 Task: Create a task  Develop a new social media platform , assign it to team member softage.5@softage.net in the project AgileFusion and update the status of the task to  Off Track , set the priority of the task to Medium
Action: Mouse moved to (86, 434)
Screenshot: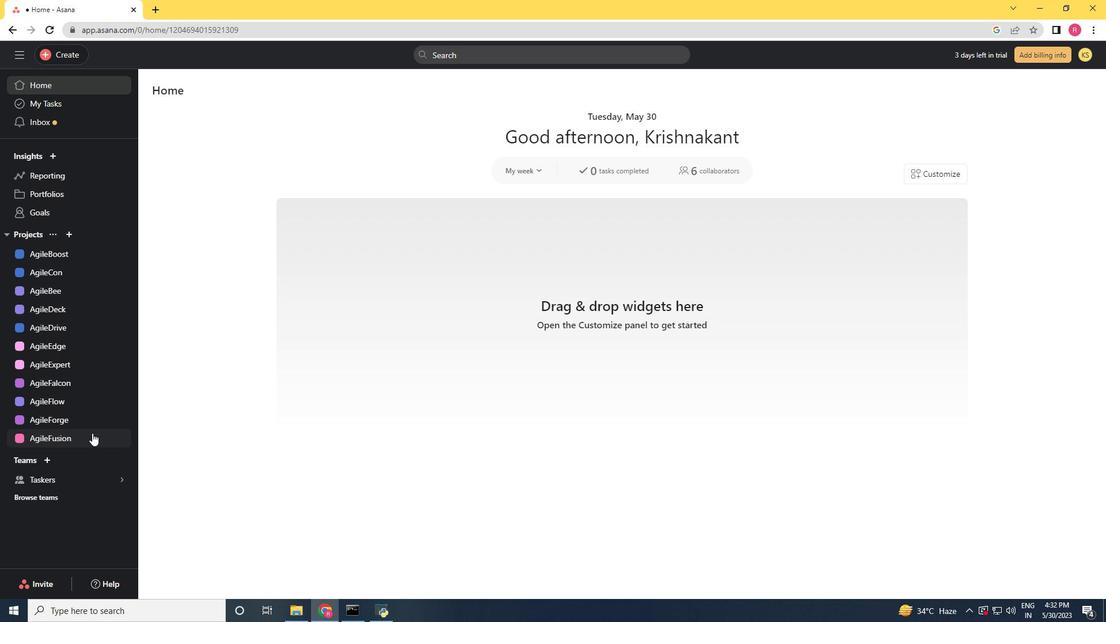 
Action: Mouse pressed left at (86, 434)
Screenshot: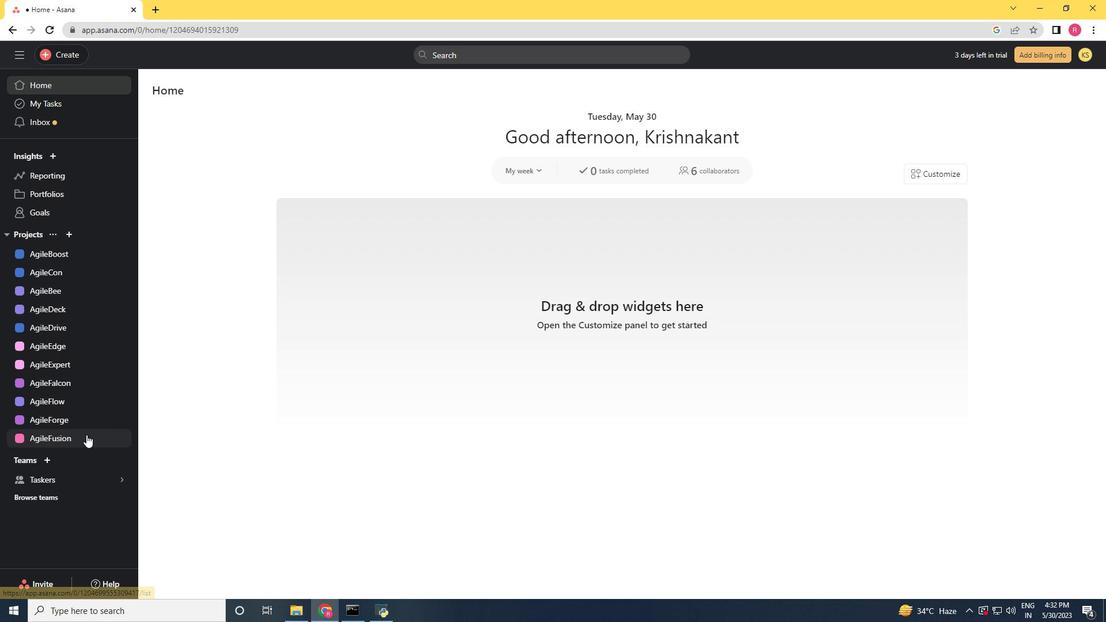 
Action: Mouse moved to (72, 53)
Screenshot: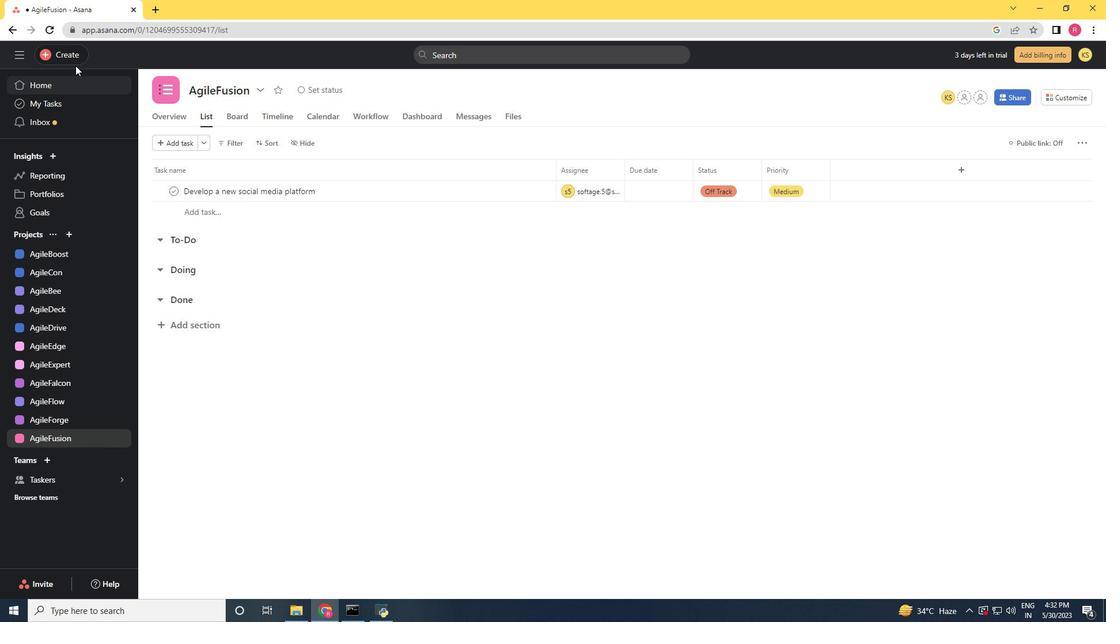 
Action: Mouse pressed left at (72, 53)
Screenshot: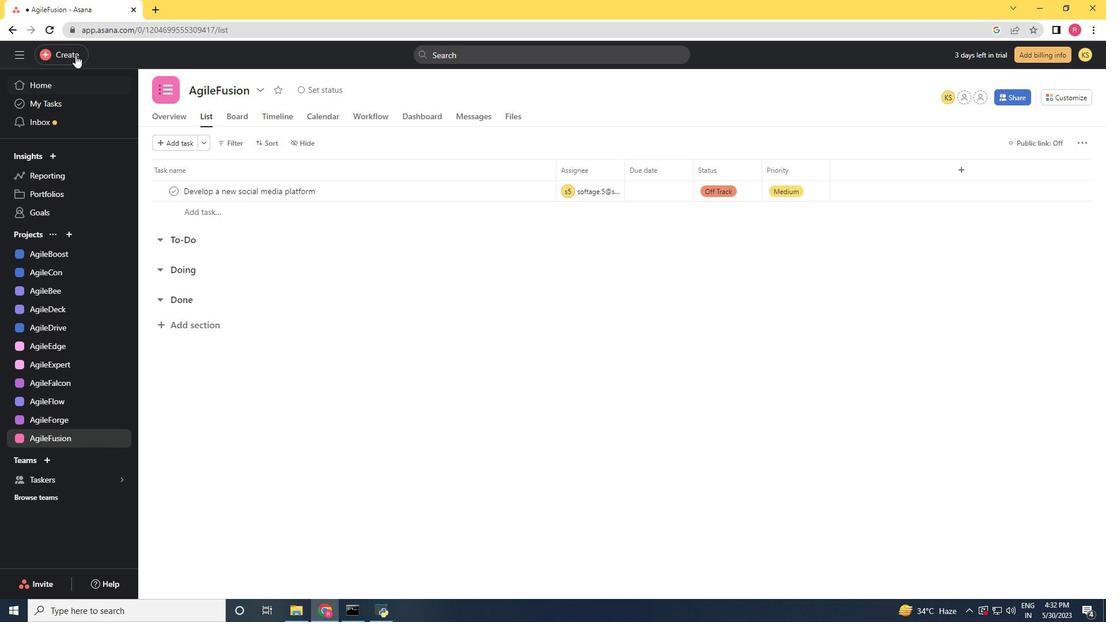 
Action: Mouse moved to (119, 62)
Screenshot: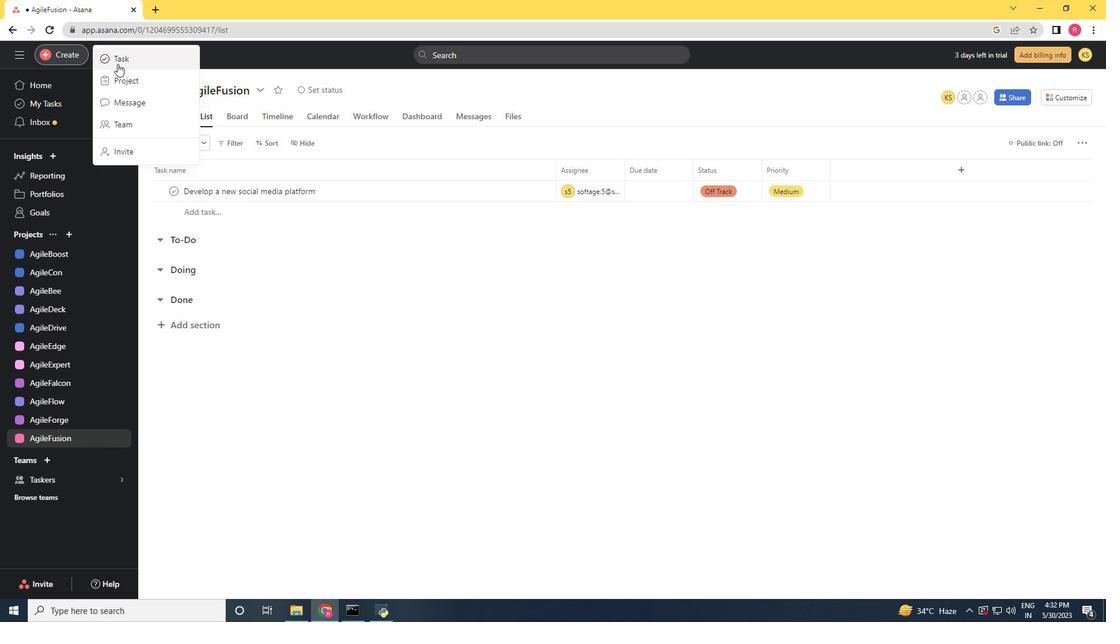 
Action: Mouse pressed left at (119, 62)
Screenshot: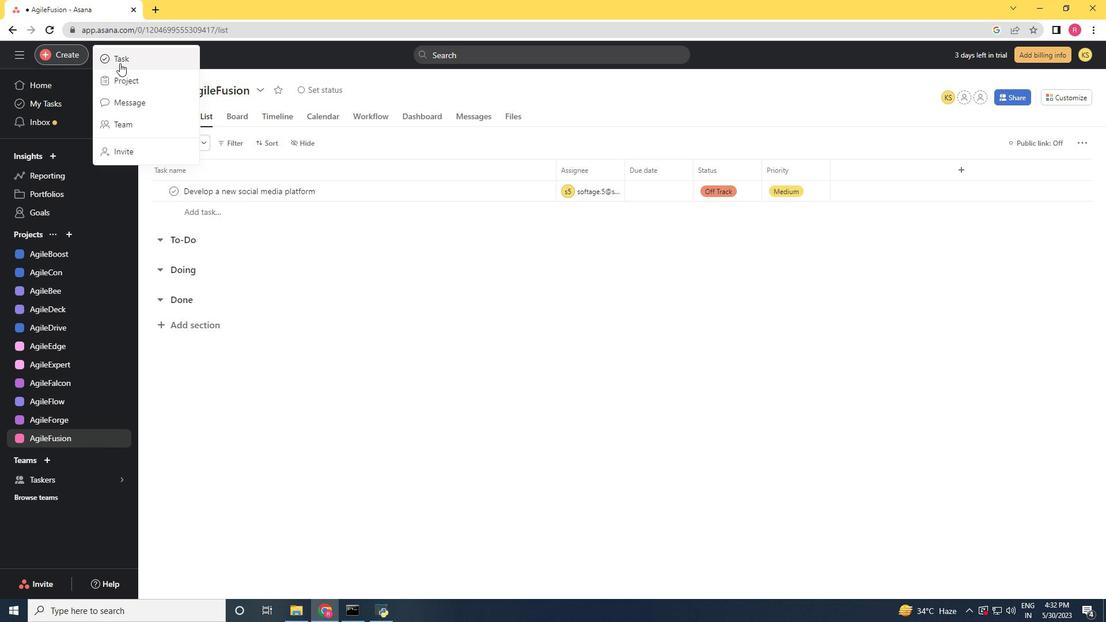 
Action: Key pressed <Key.shift>Develop<Key.space>a<Key.space>new<Key.space>social<Key.space>media<Key.space>platform
Screenshot: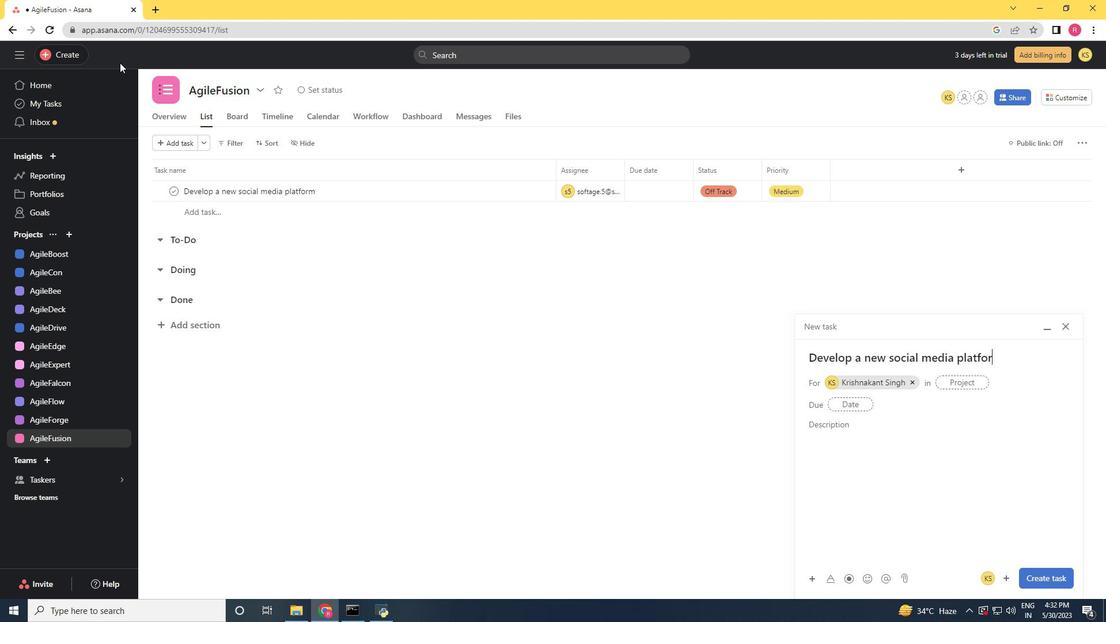 
Action: Mouse moved to (897, 374)
Screenshot: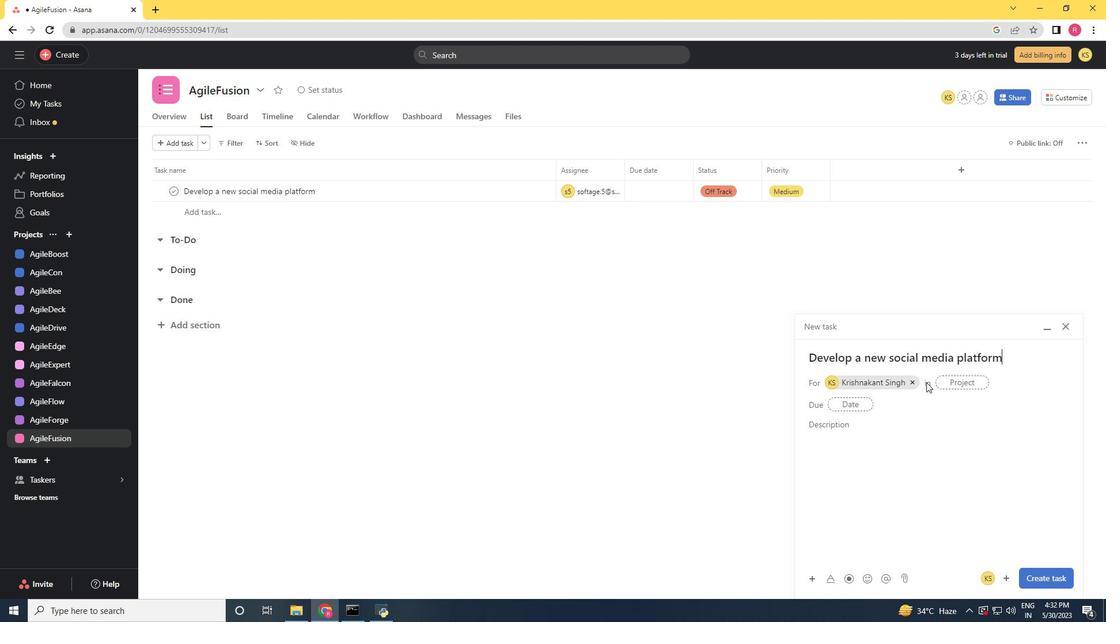 
Action: Mouse pressed left at (897, 374)
Screenshot: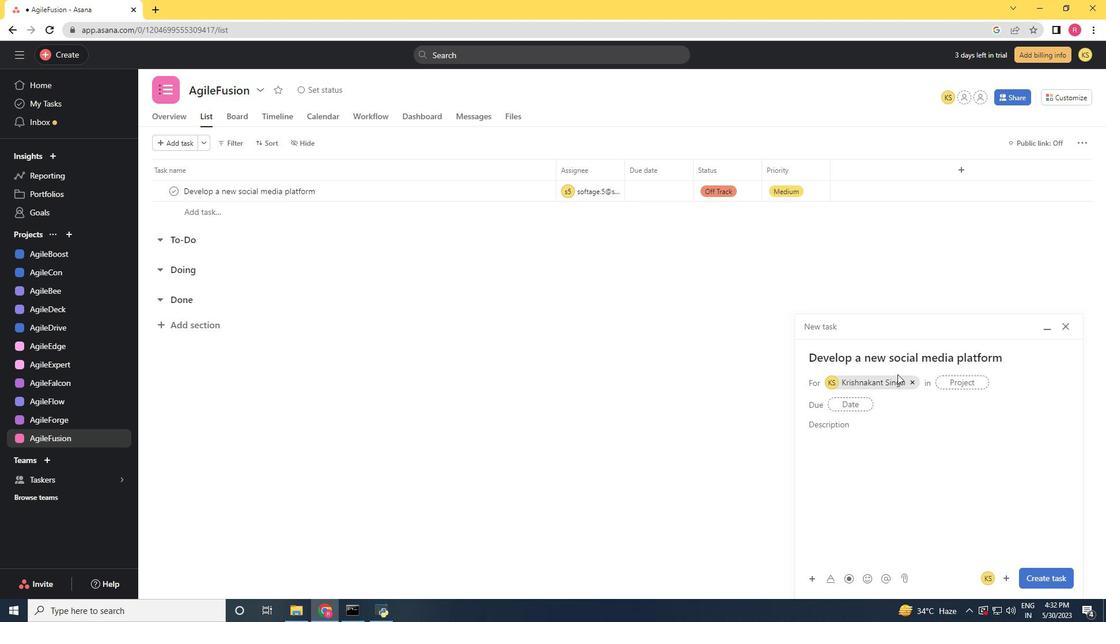 
Action: Mouse moved to (894, 381)
Screenshot: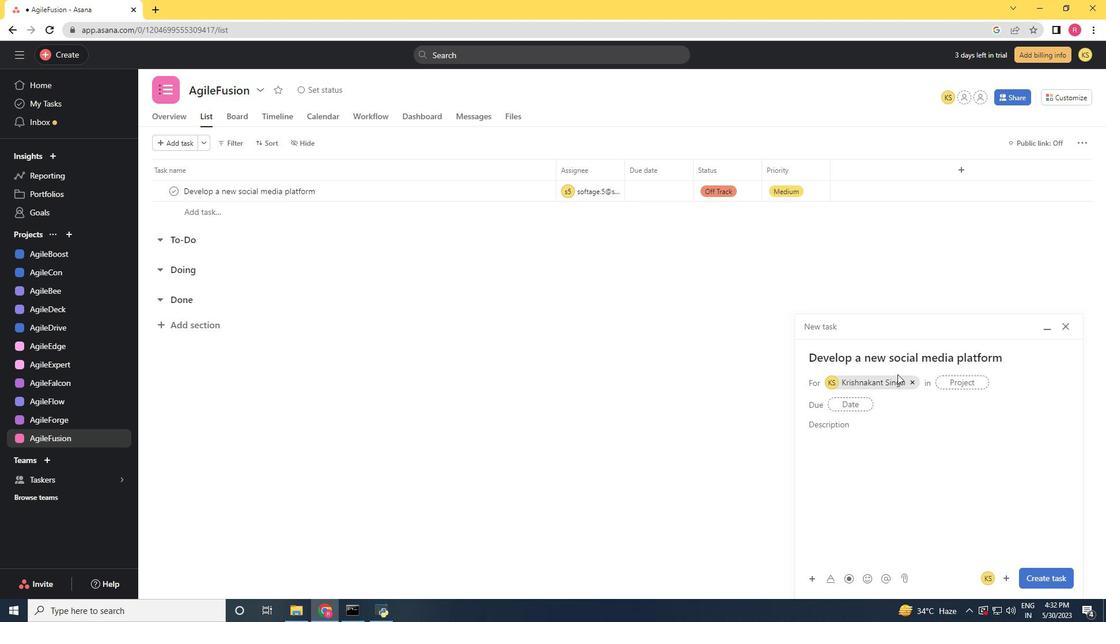 
Action: Mouse pressed left at (894, 381)
Screenshot: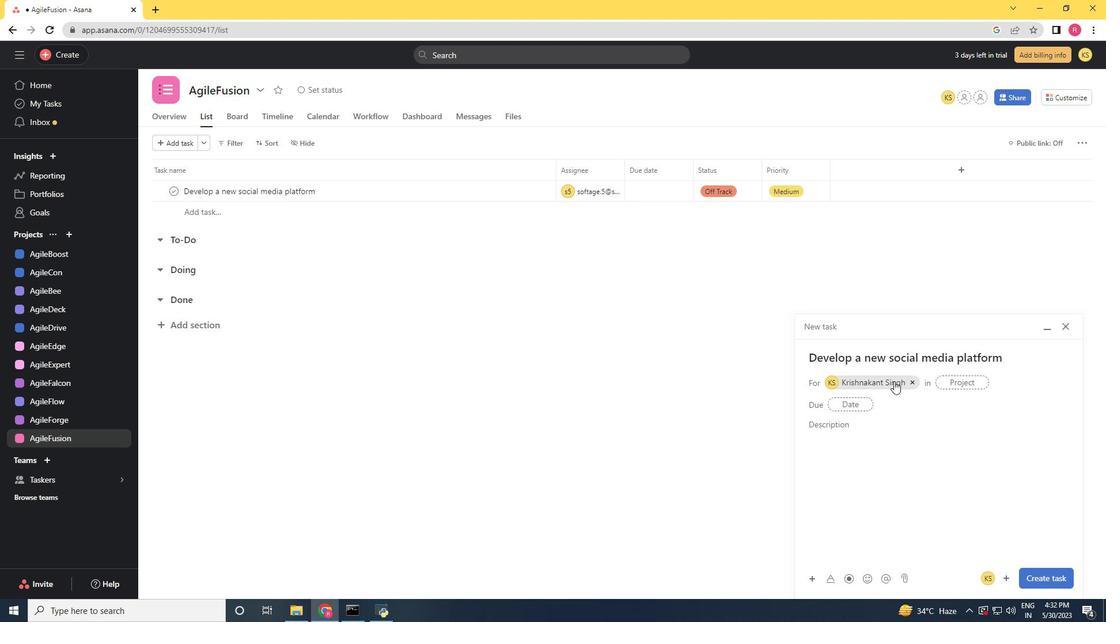 
Action: Mouse moved to (857, 380)
Screenshot: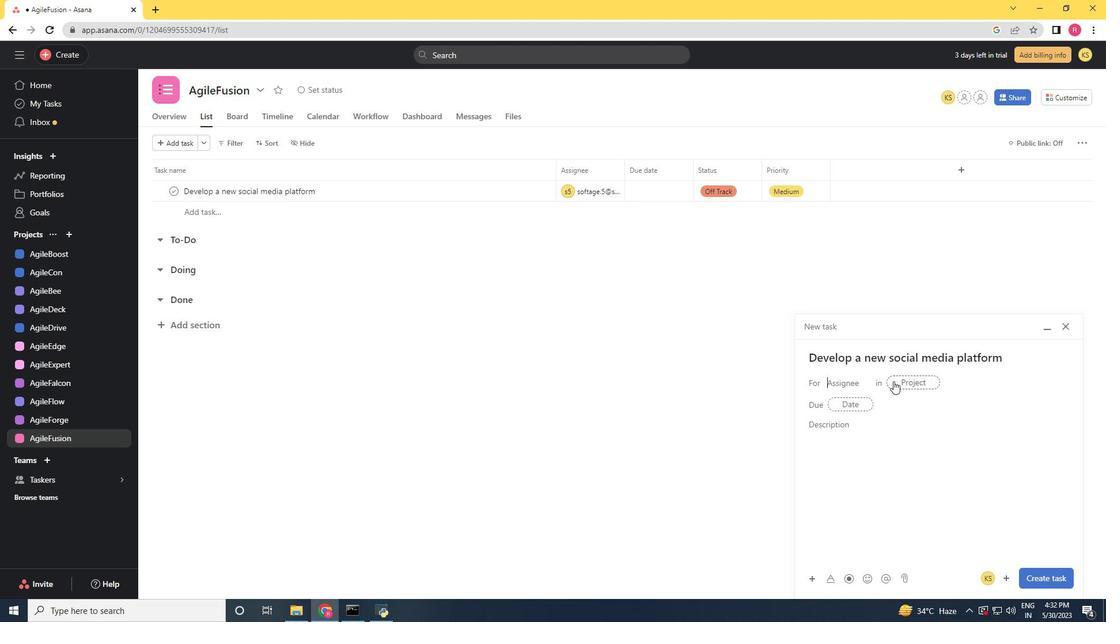 
Action: Mouse pressed left at (857, 380)
Screenshot: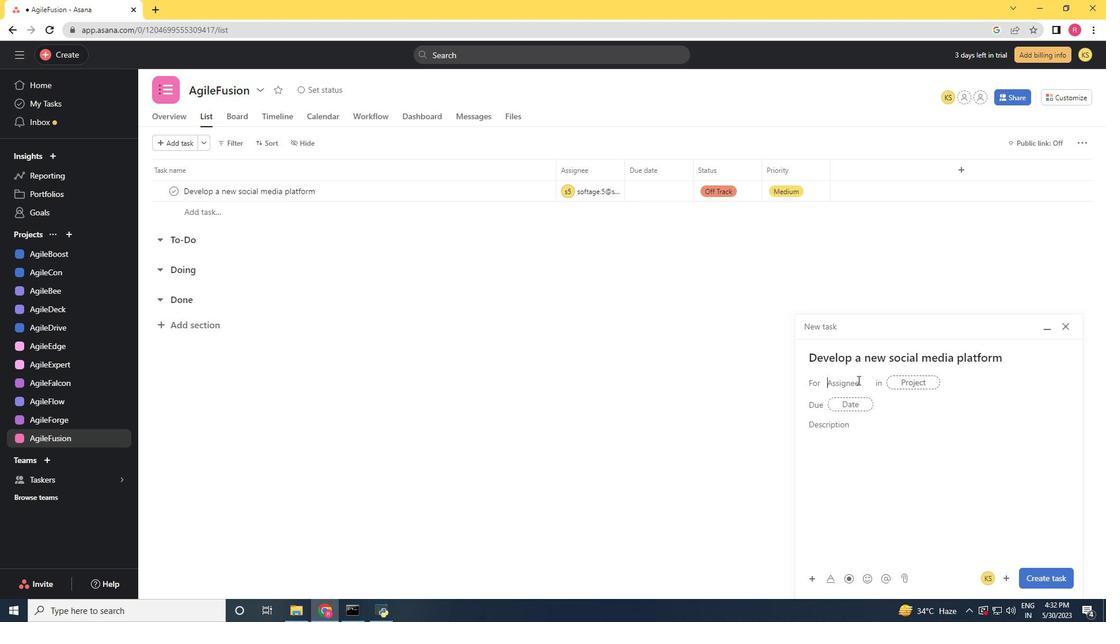 
Action: Key pressed softage.5<Key.shift>@softage.net
Screenshot: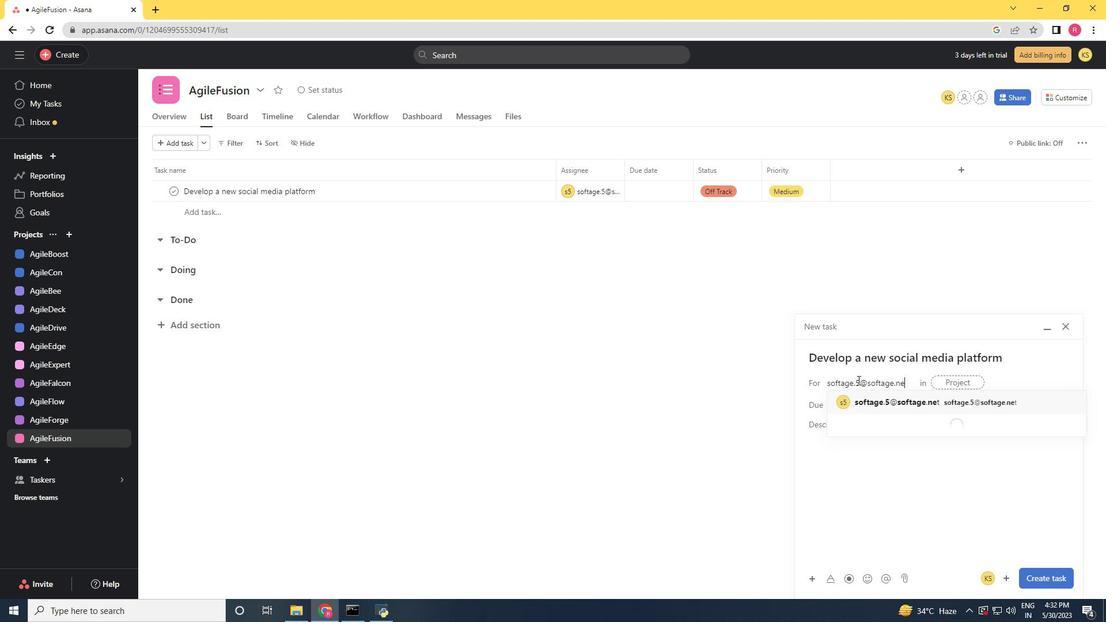 
Action: Mouse moved to (879, 399)
Screenshot: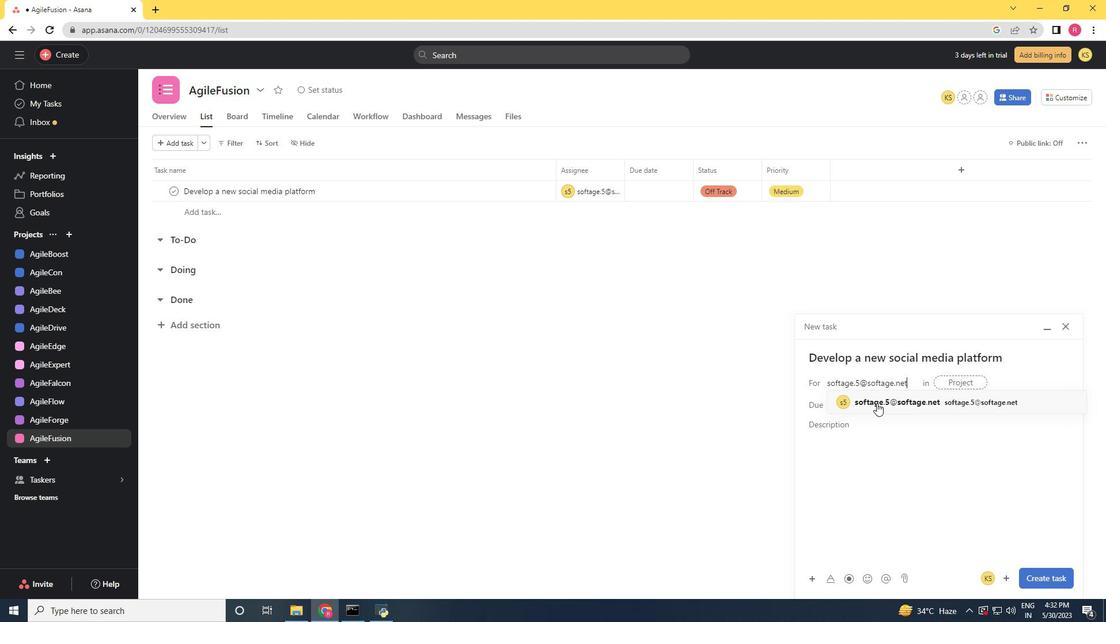 
Action: Mouse pressed left at (879, 399)
Screenshot: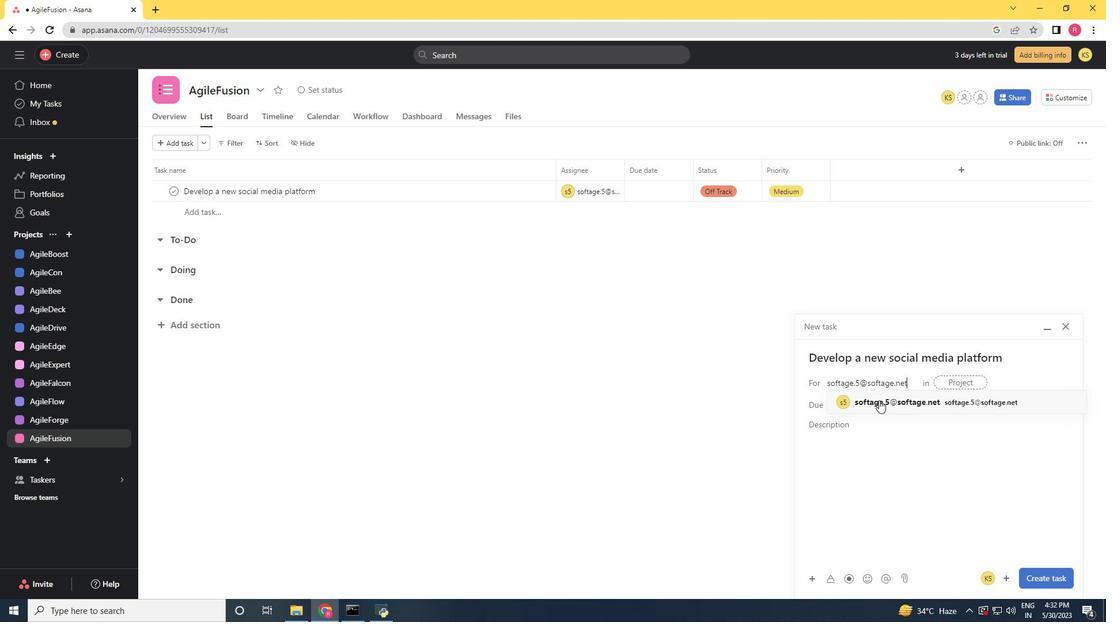 
Action: Mouse moved to (807, 406)
Screenshot: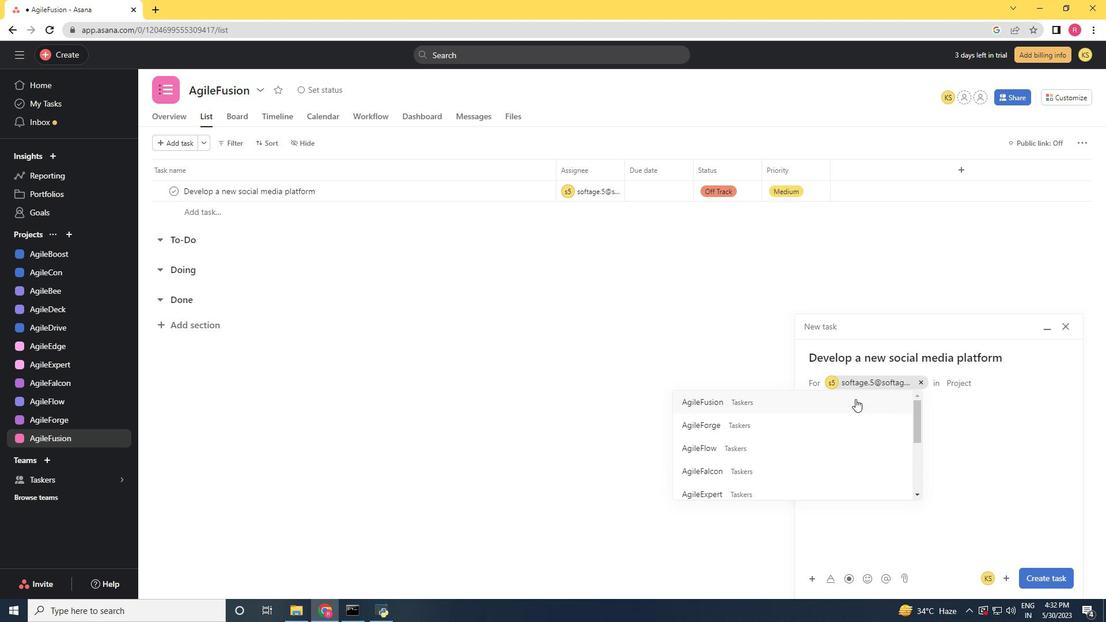 
Action: Mouse pressed left at (807, 406)
Screenshot: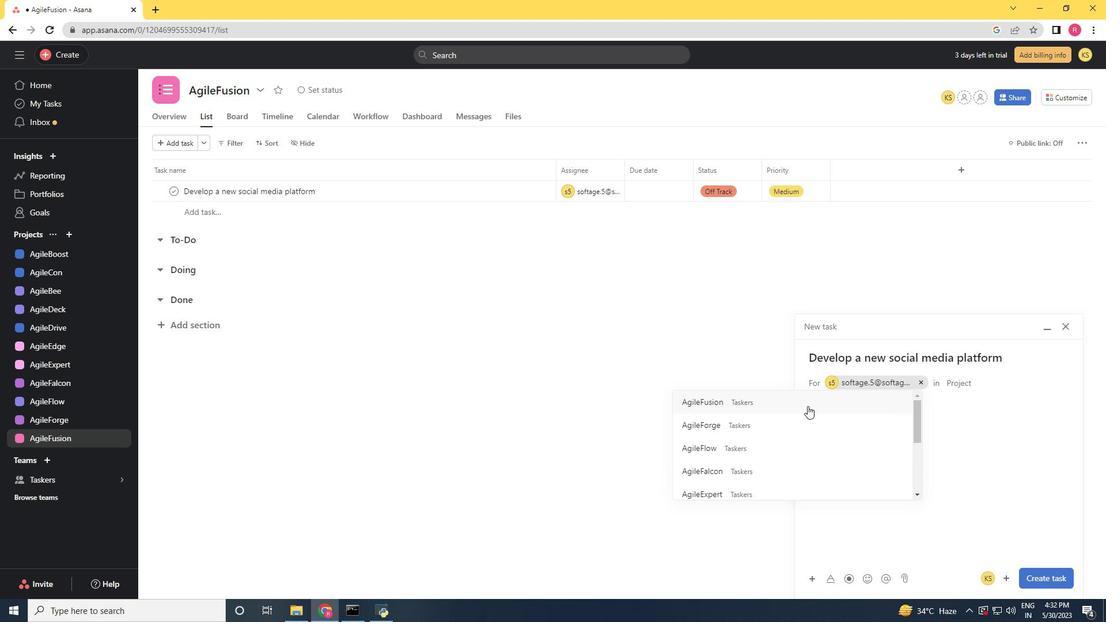 
Action: Mouse moved to (860, 432)
Screenshot: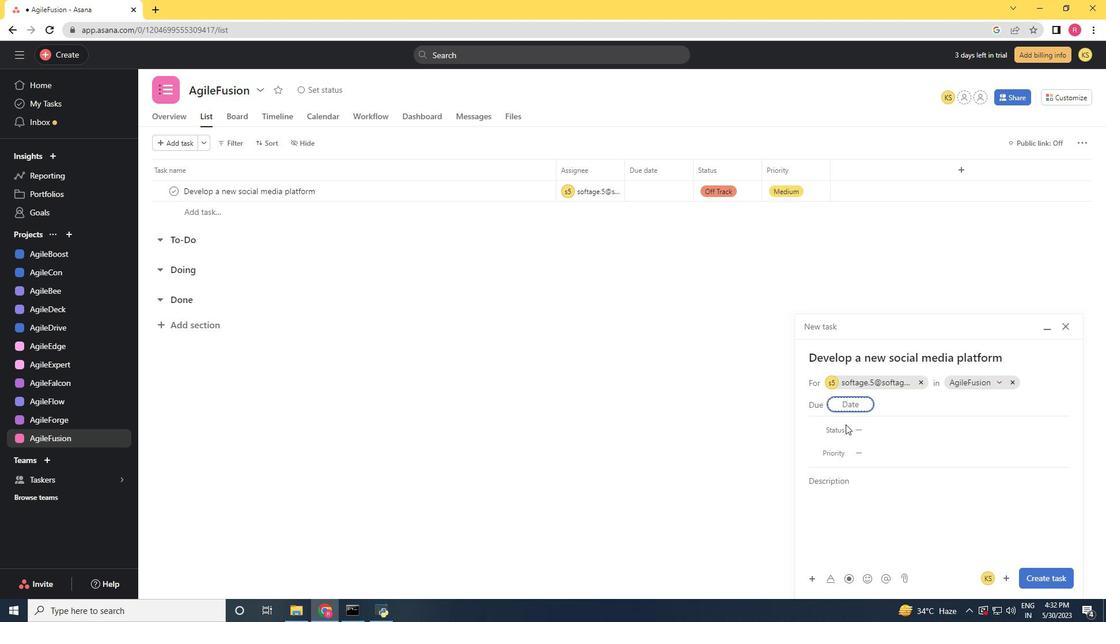 
Action: Mouse pressed left at (860, 432)
Screenshot: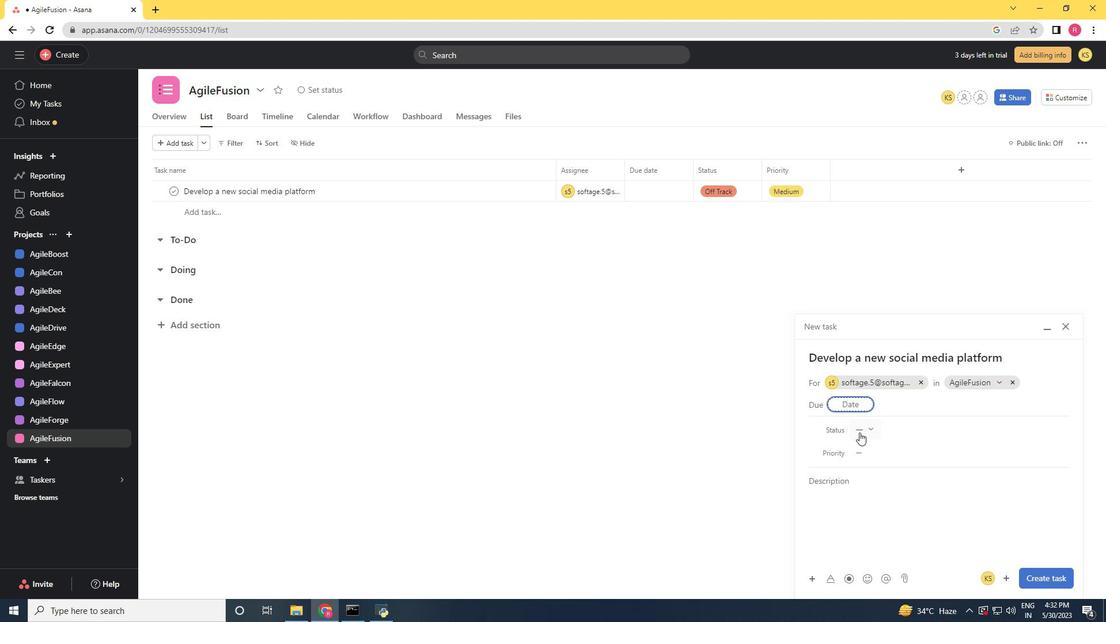 
Action: Mouse moved to (887, 483)
Screenshot: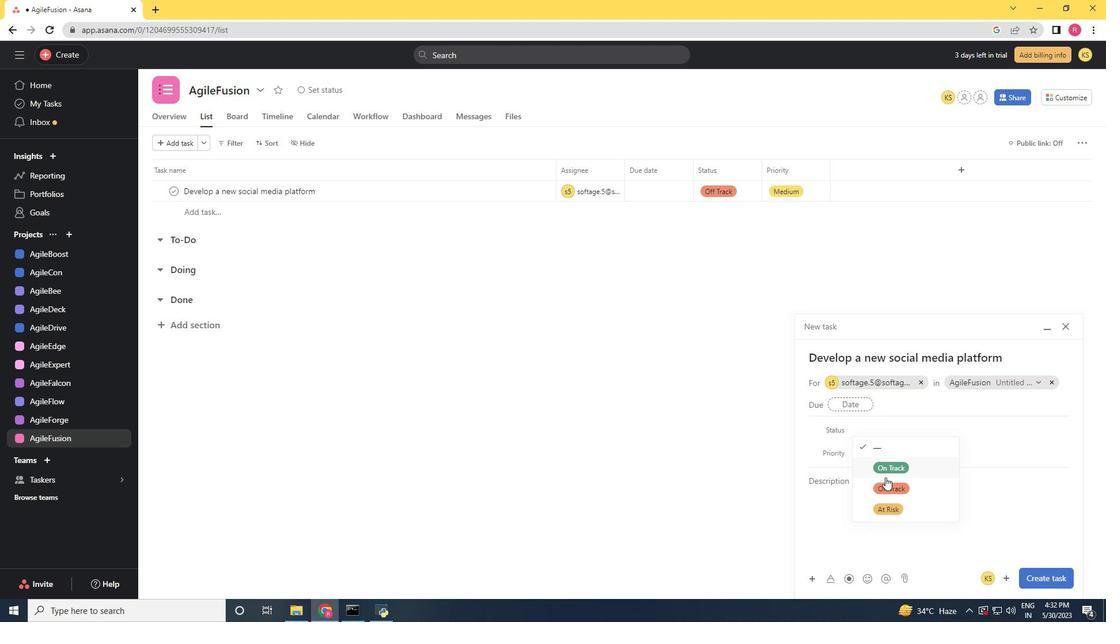 
Action: Mouse pressed left at (887, 483)
Screenshot: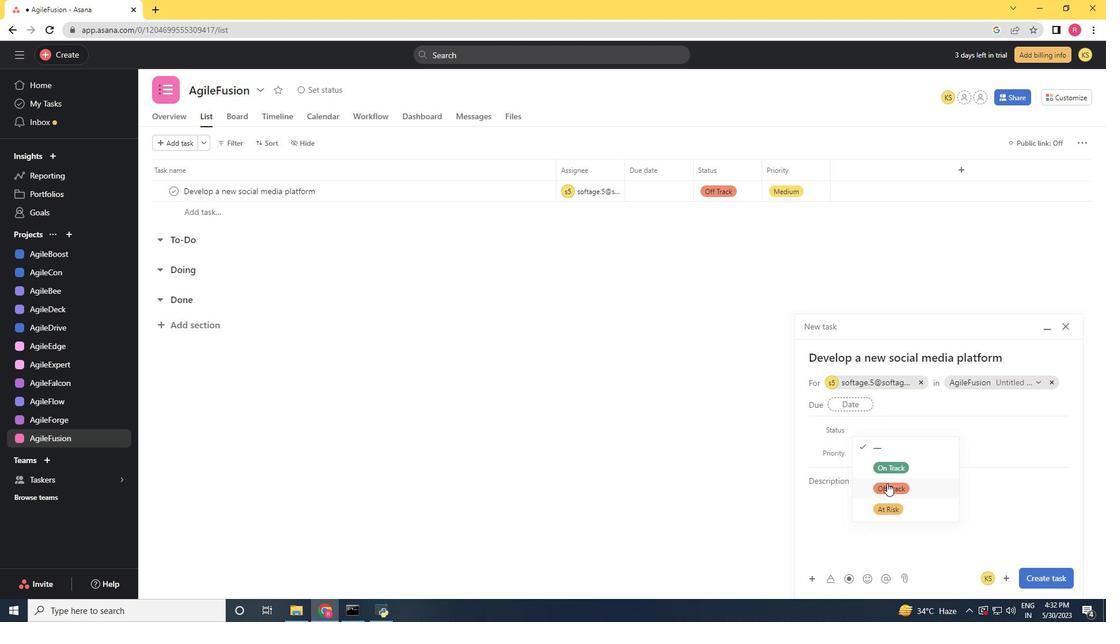 
Action: Mouse moved to (865, 452)
Screenshot: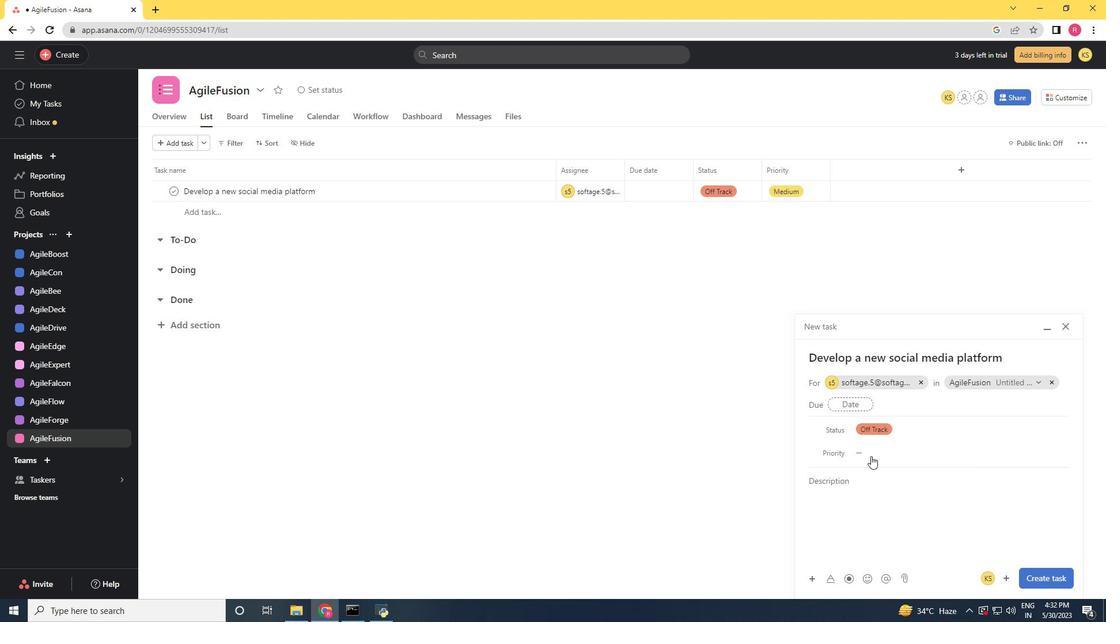 
Action: Mouse pressed left at (865, 452)
Screenshot: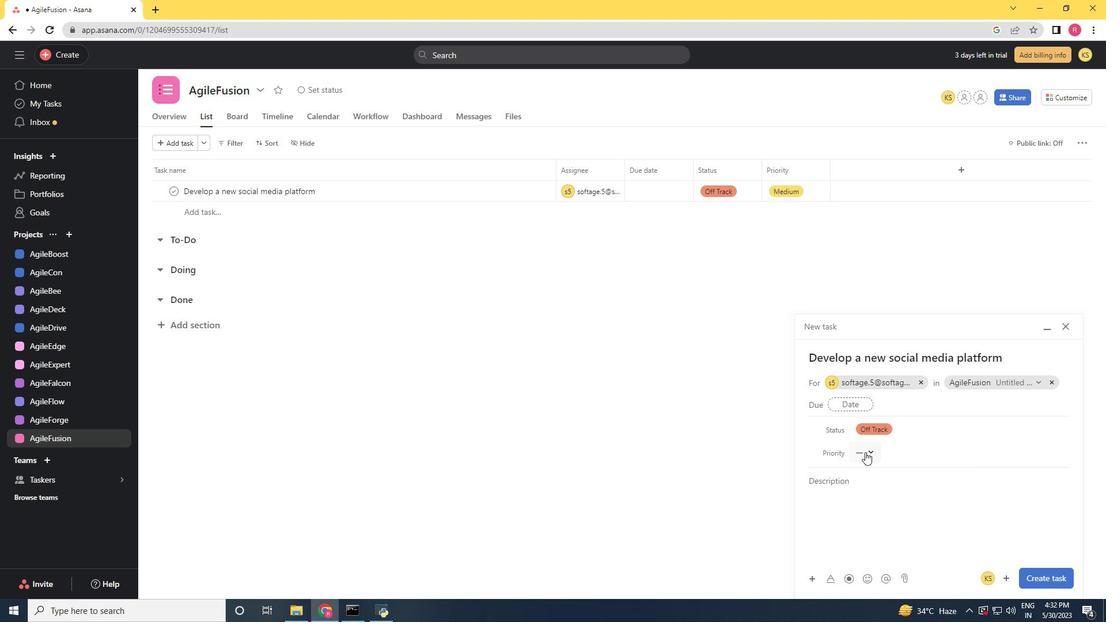 
Action: Mouse moved to (892, 510)
Screenshot: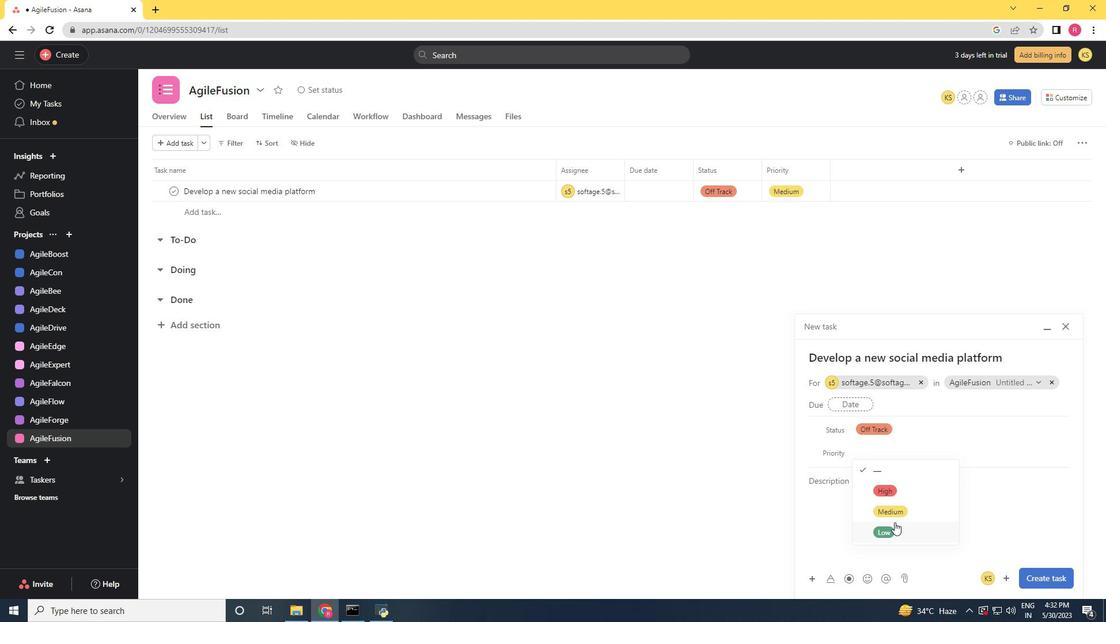 
Action: Mouse pressed left at (892, 510)
Screenshot: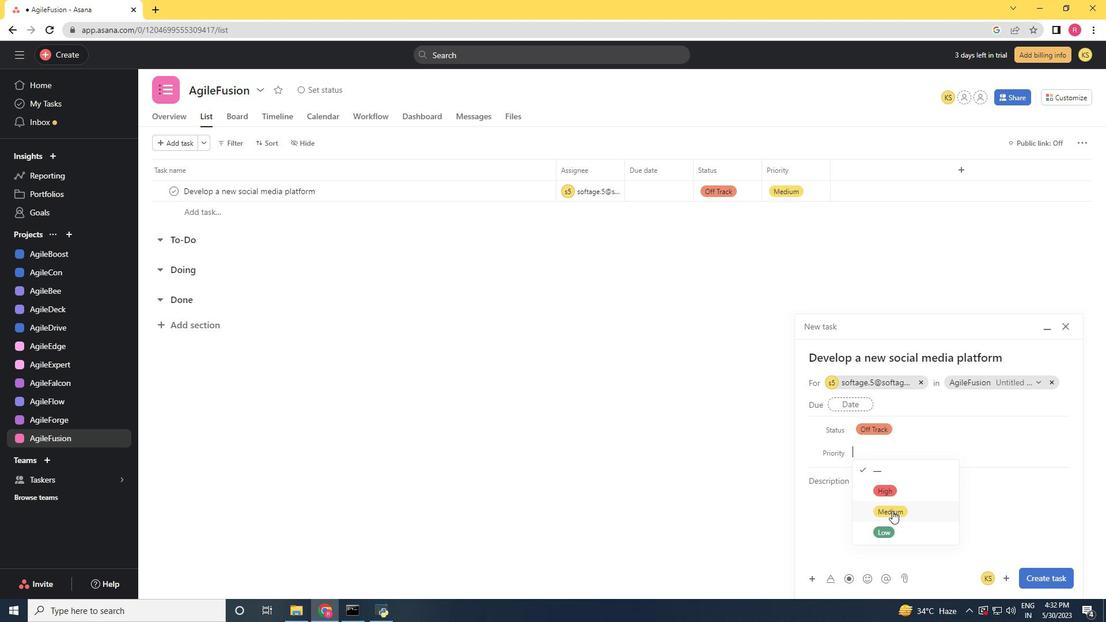 
Action: Mouse moved to (1061, 577)
Screenshot: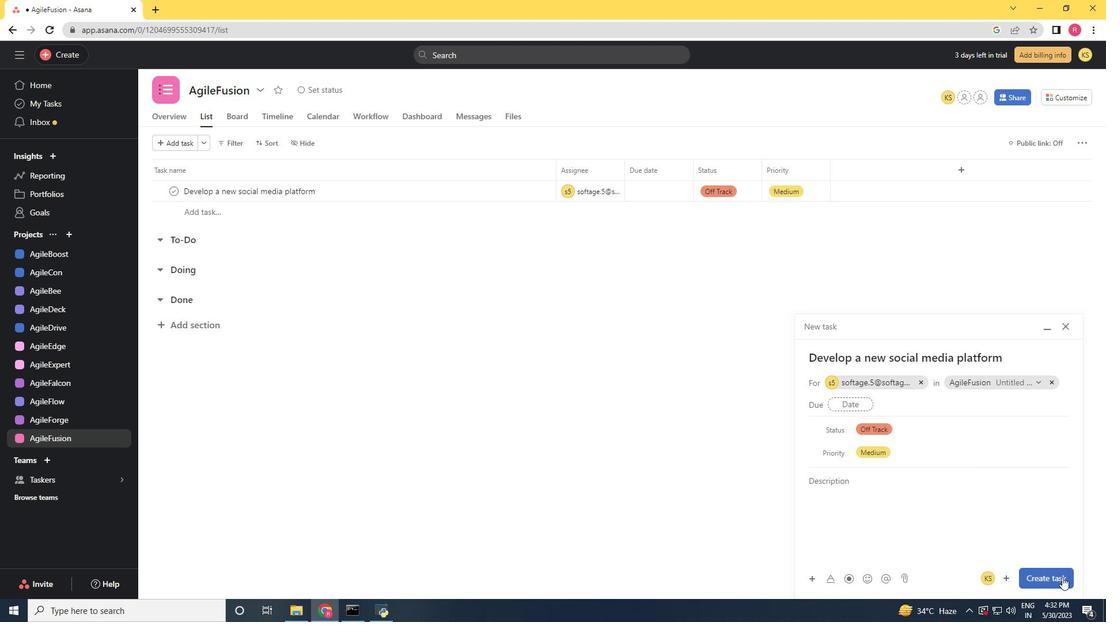 
Action: Mouse pressed left at (1061, 577)
Screenshot: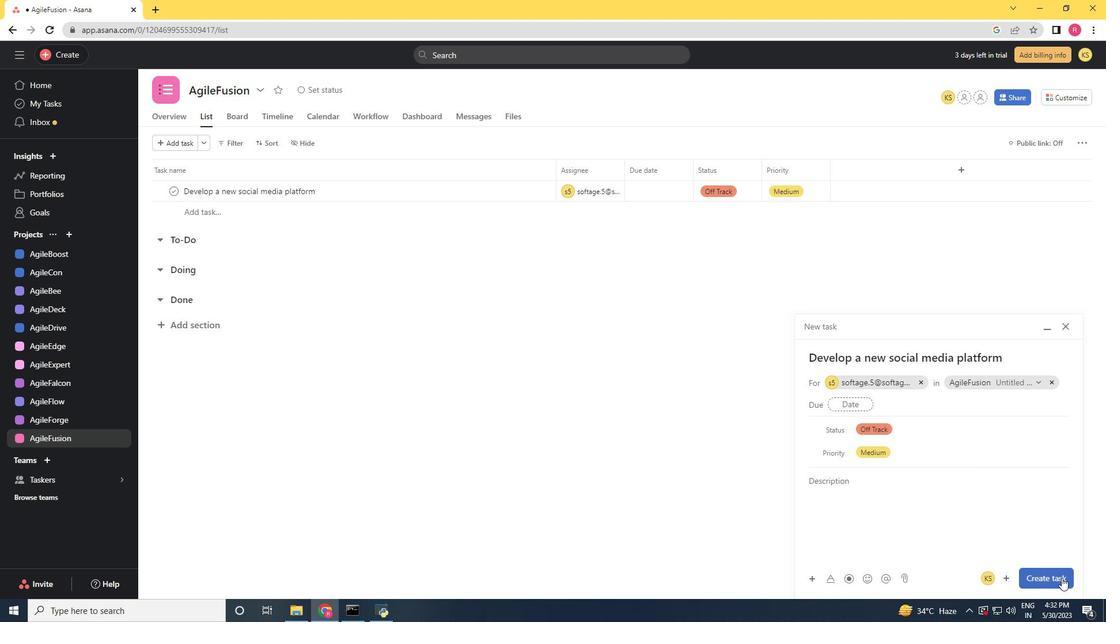 
